 Task: Increase font size 4 times.
Action: Mouse moved to (461, 318)
Screenshot: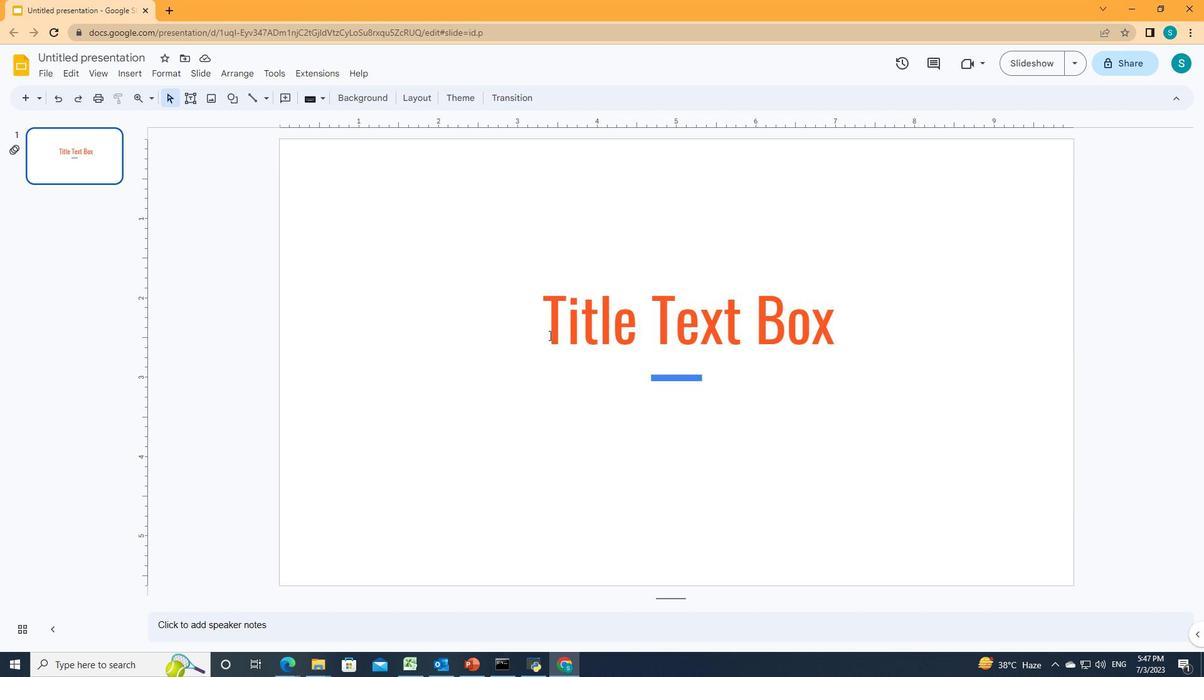 
Action: Mouse pressed left at (461, 318)
Screenshot: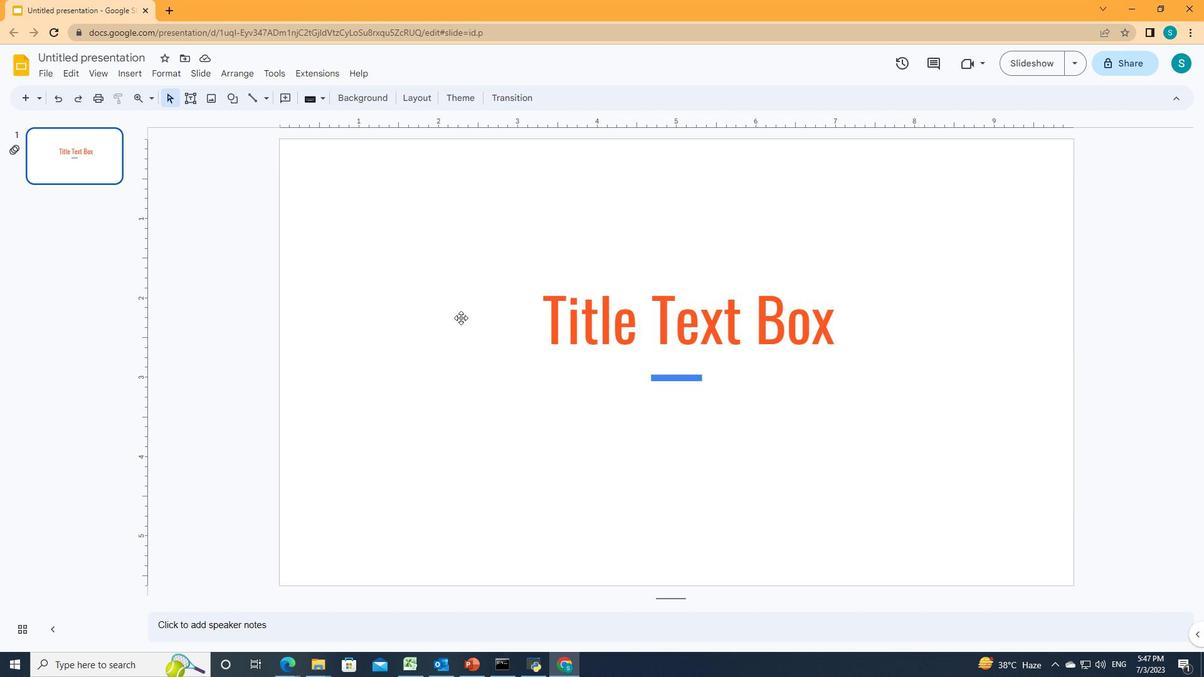 
Action: Mouse moved to (514, 311)
Screenshot: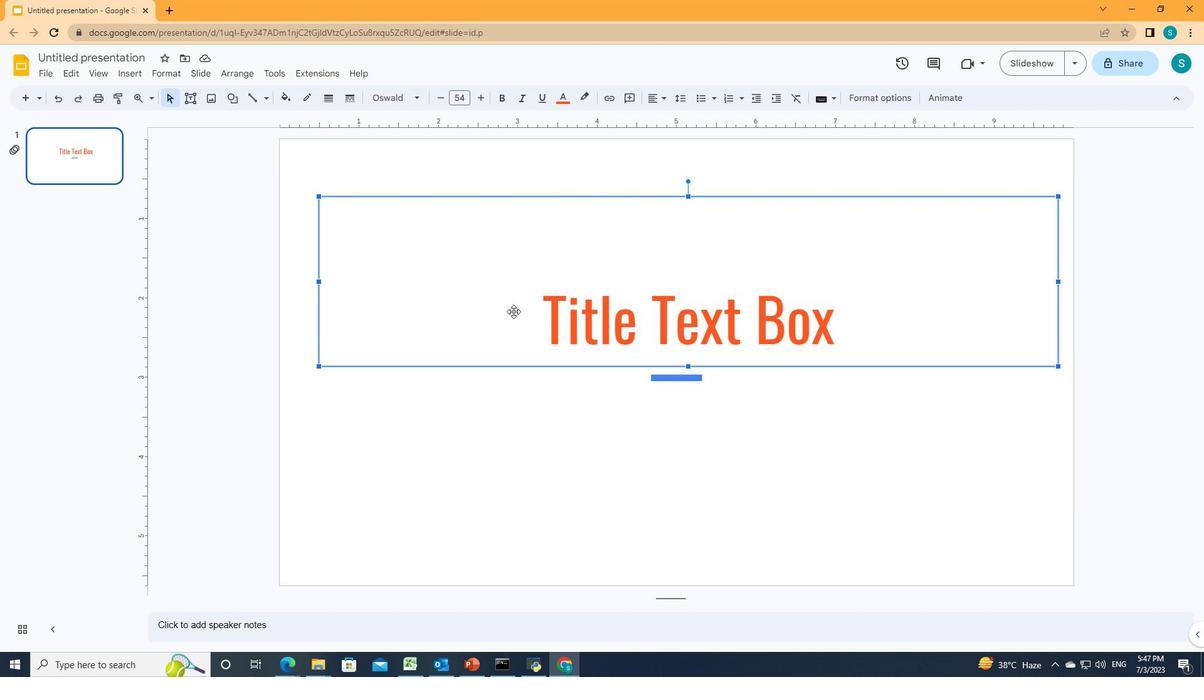 
Action: Mouse pressed left at (514, 311)
Screenshot: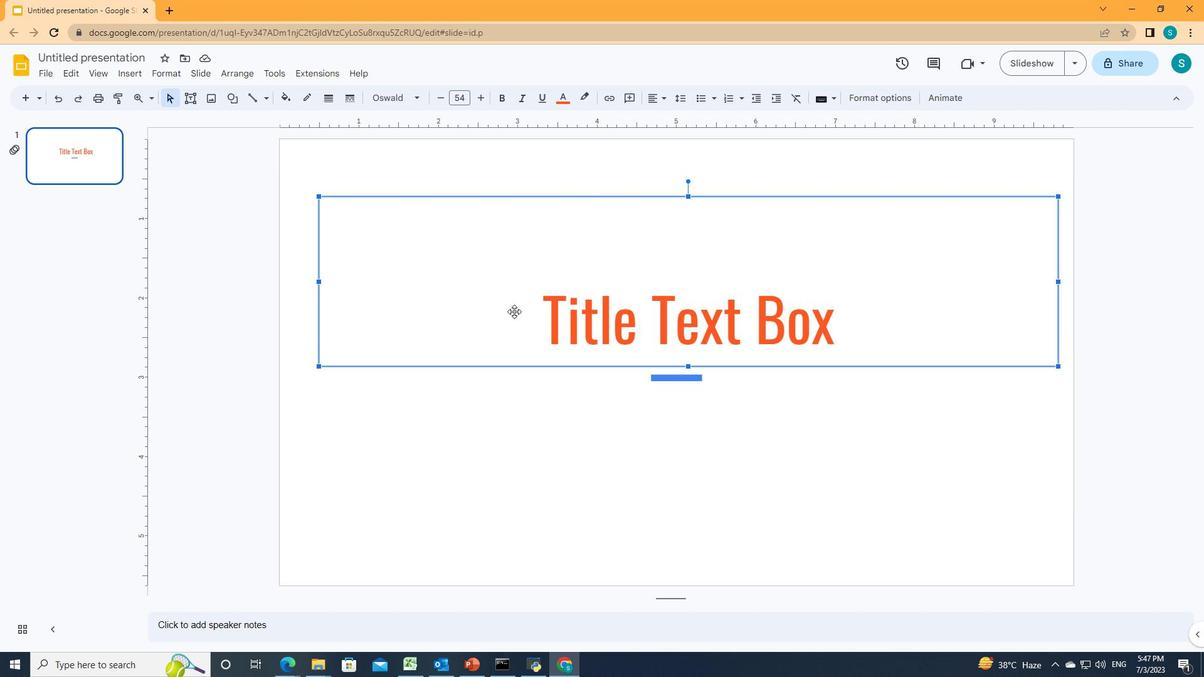 
Action: Mouse pressed left at (514, 311)
Screenshot: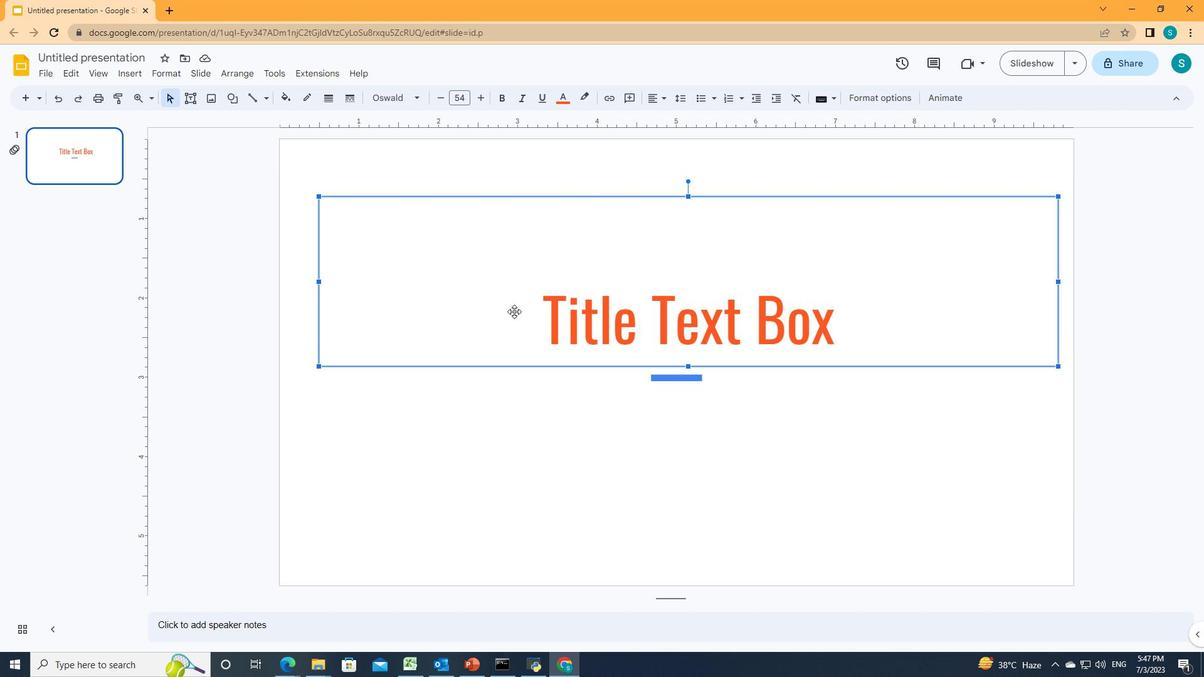 
Action: Mouse moved to (517, 311)
Screenshot: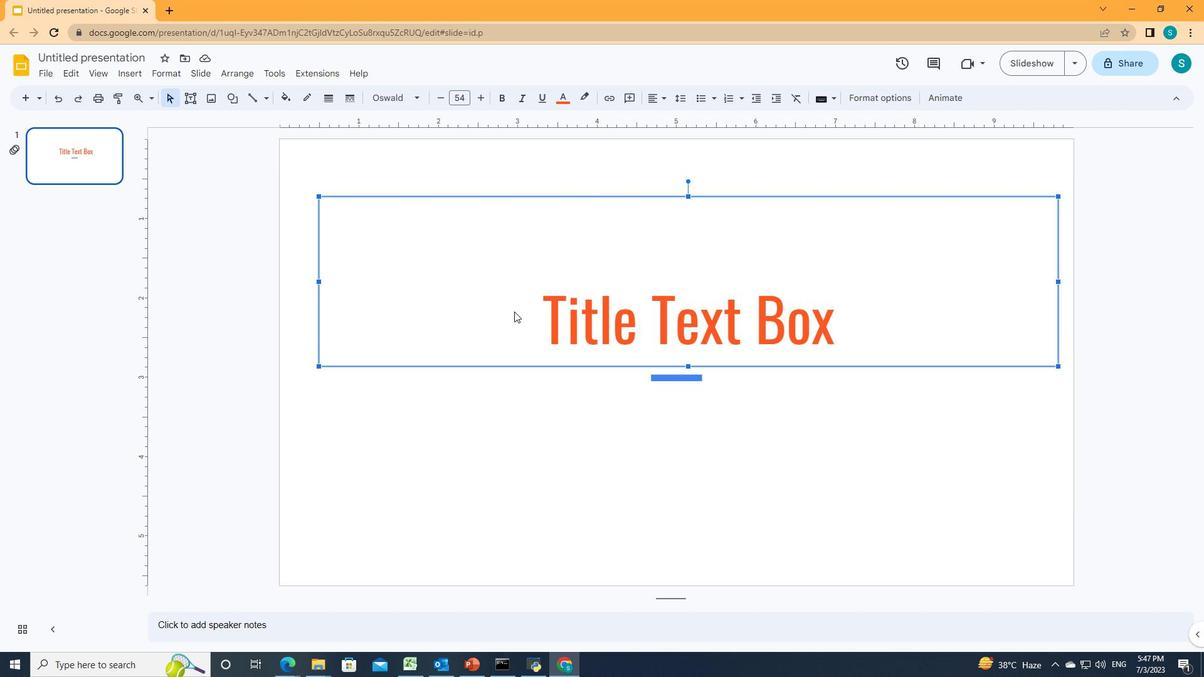 
Action: Mouse pressed left at (517, 311)
Screenshot: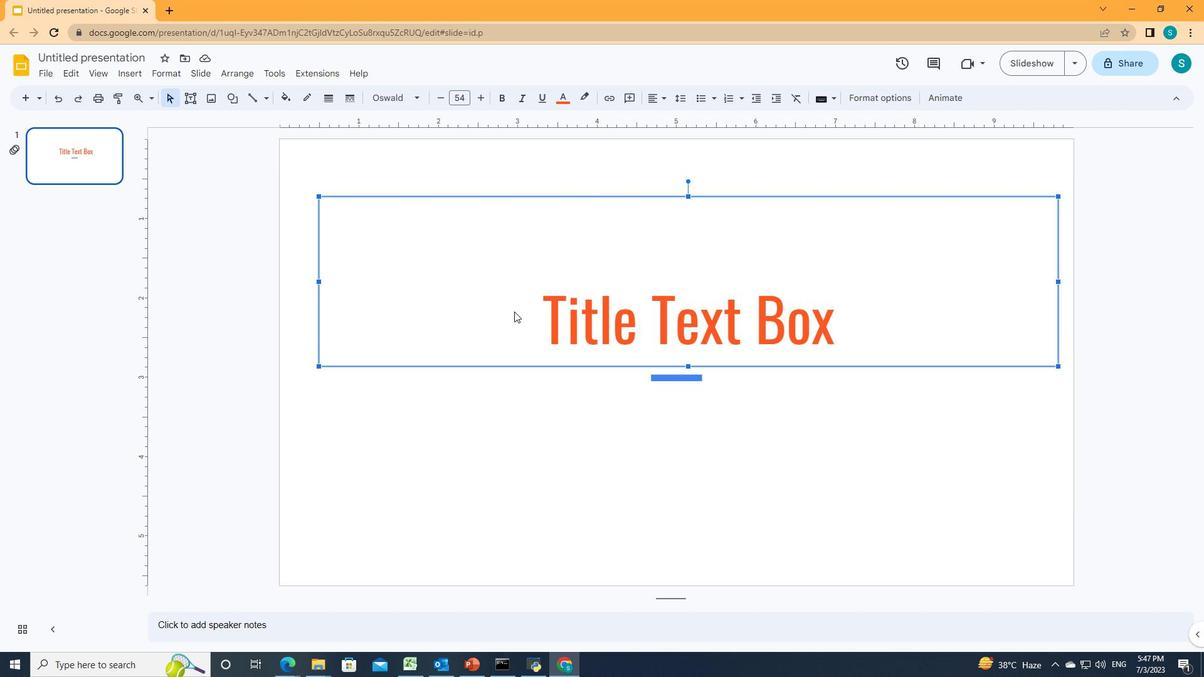 
Action: Mouse moved to (477, 94)
Screenshot: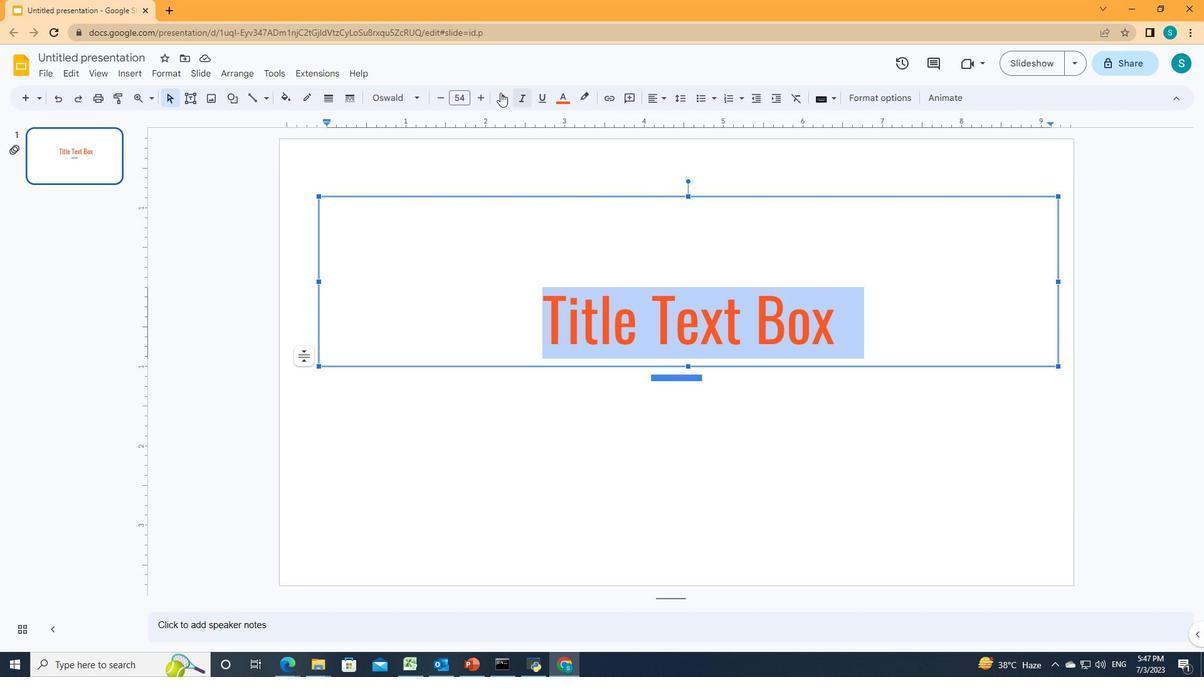 
Action: Mouse pressed left at (477, 94)
Screenshot: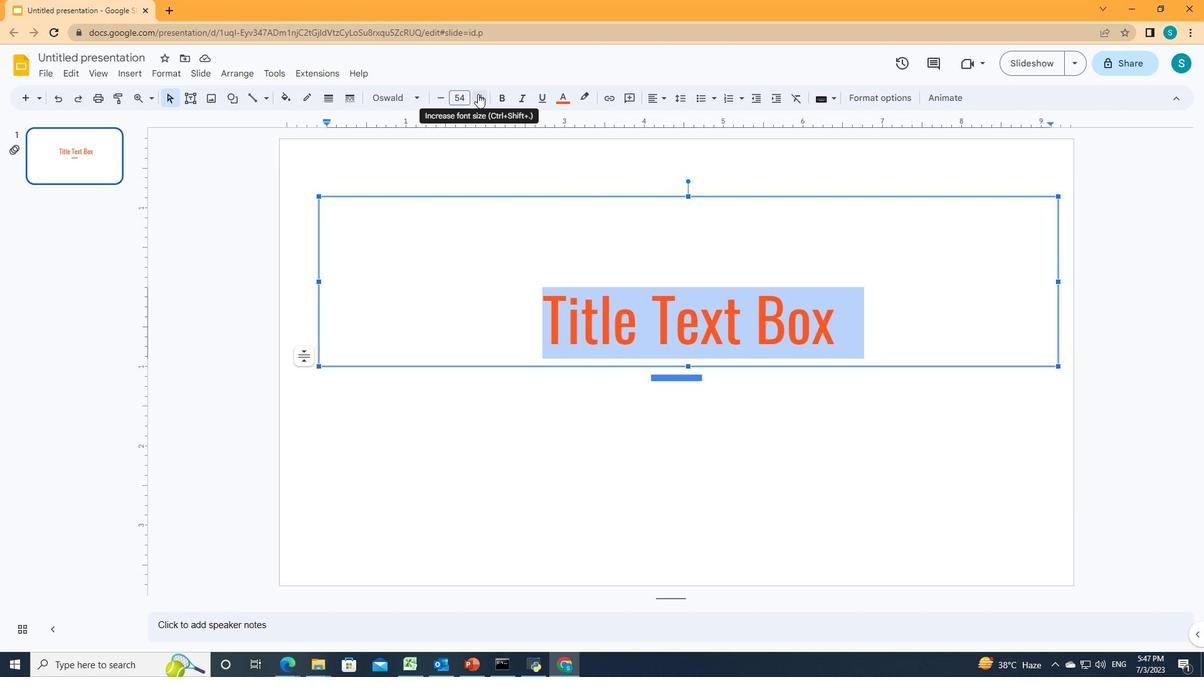 
Action: Mouse pressed left at (477, 94)
Screenshot: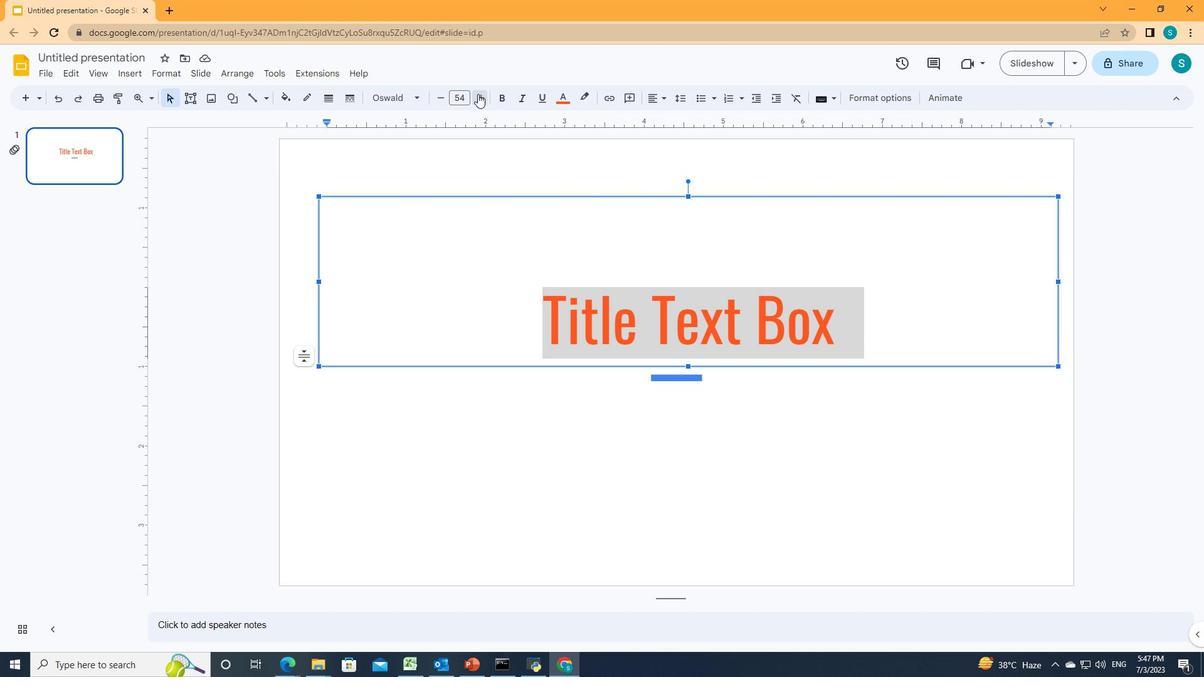 
Action: Mouse pressed left at (477, 94)
Screenshot: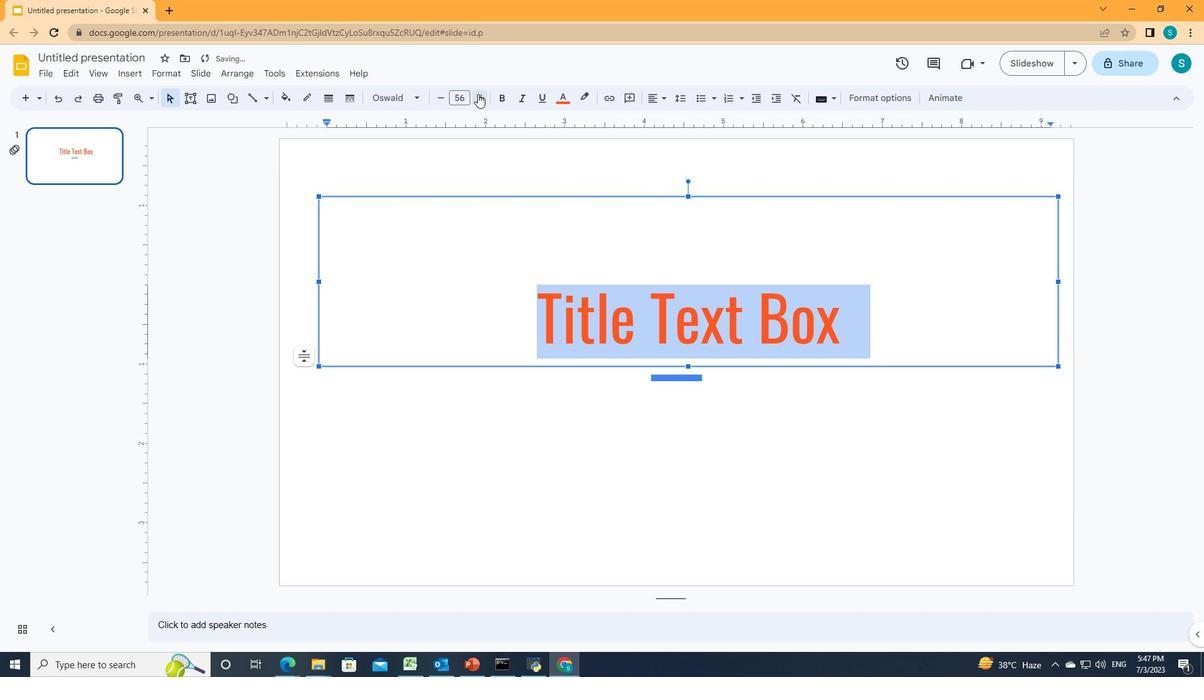 
Action: Mouse pressed left at (477, 94)
Screenshot: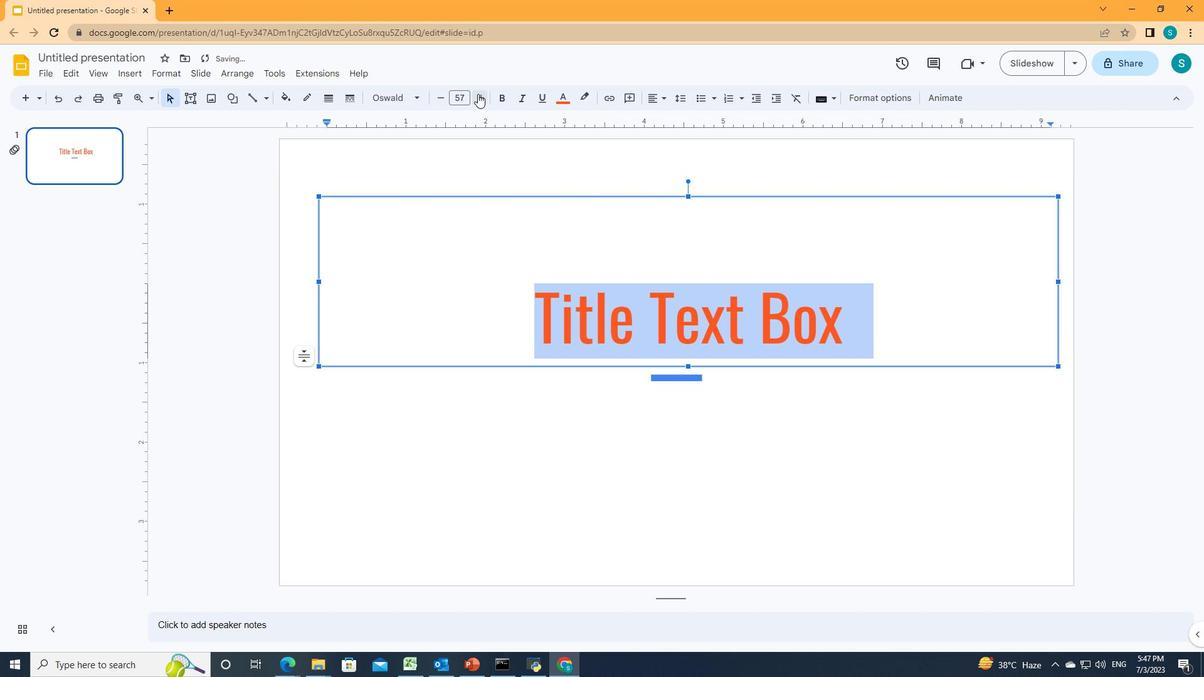 
Action: Mouse moved to (476, 459)
Screenshot: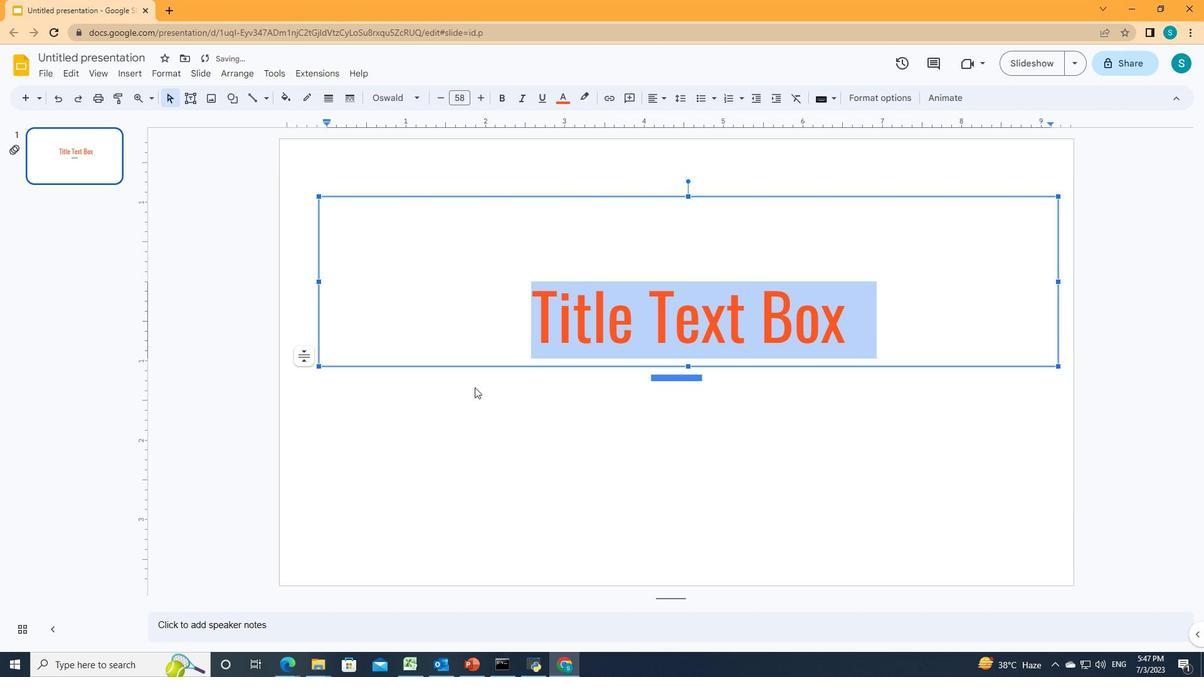 
